 Task: Create List Brand Identity Compliance in Board Leadership Development Platforms to Workspace Corporate Governance Services. Create List Brand Identity Training in Board Voice of Partner Relationship Management to Workspace Corporate Governance Services. Create List Brand Identity Refresh in Board IT Disaster Recovery and Business Continuity Planning to Workspace Corporate Governance Services
Action: Mouse moved to (84, 274)
Screenshot: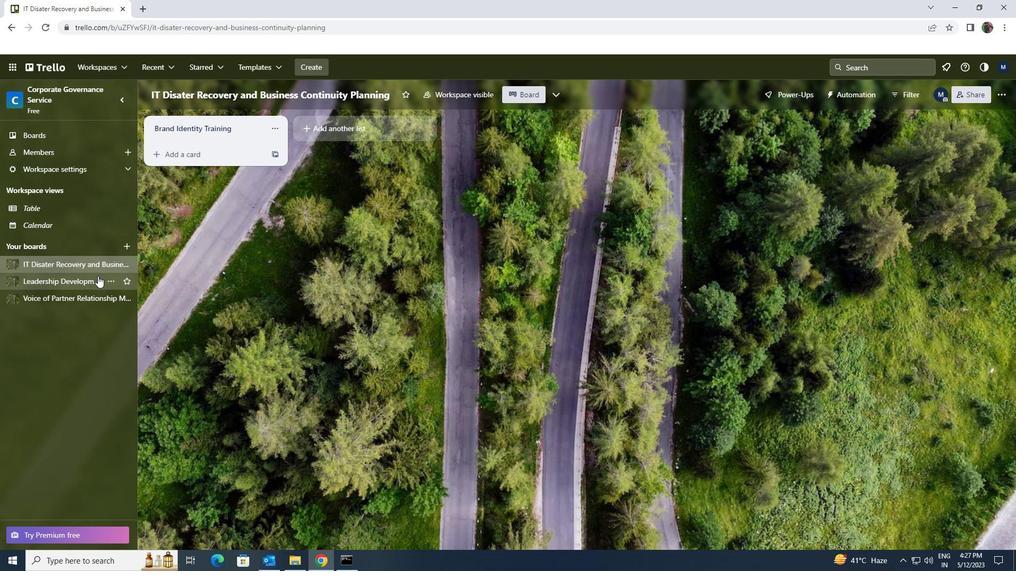 
Action: Mouse pressed left at (84, 274)
Screenshot: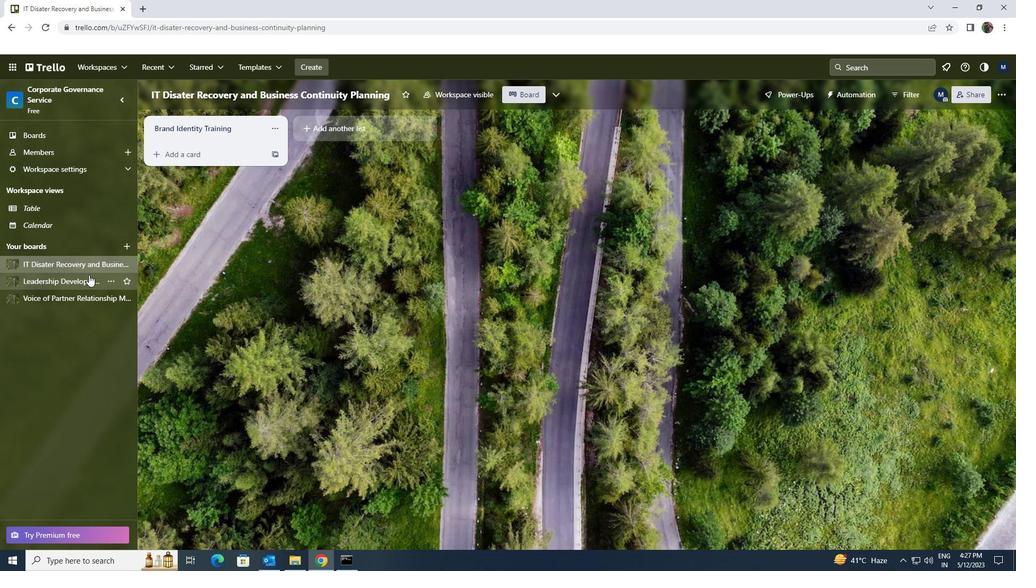 
Action: Mouse moved to (311, 131)
Screenshot: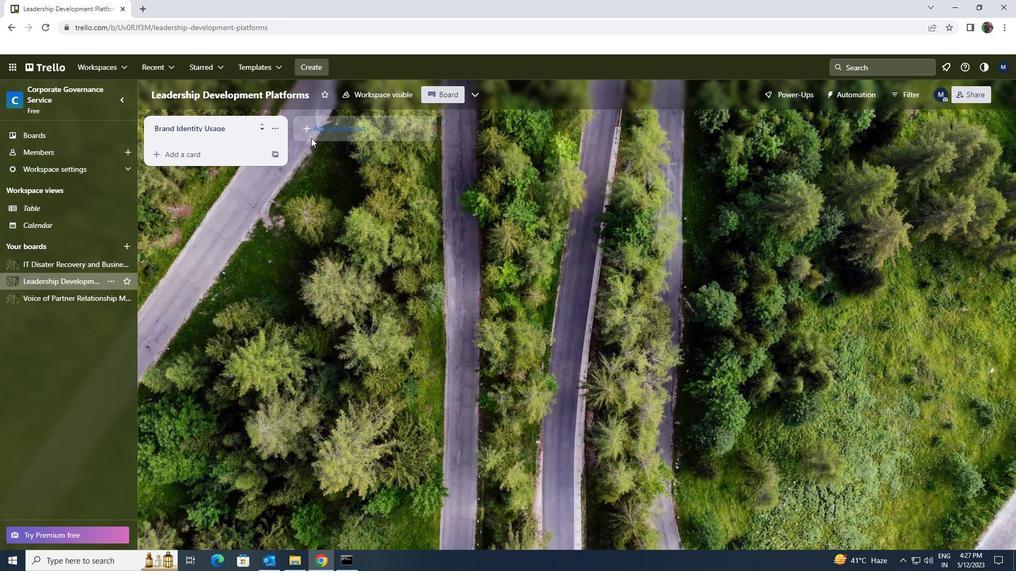 
Action: Mouse pressed left at (311, 131)
Screenshot: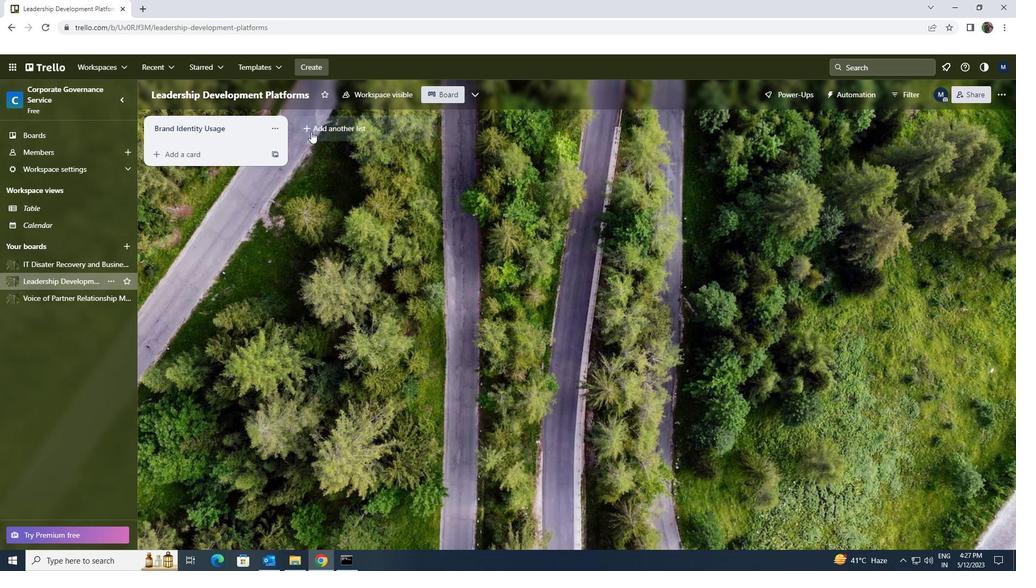 
Action: Key pressed <Key.shift>BRAND<Key.space><Key.shift>IDENTITY<Key.space><Key.shift>TRAINING
Screenshot: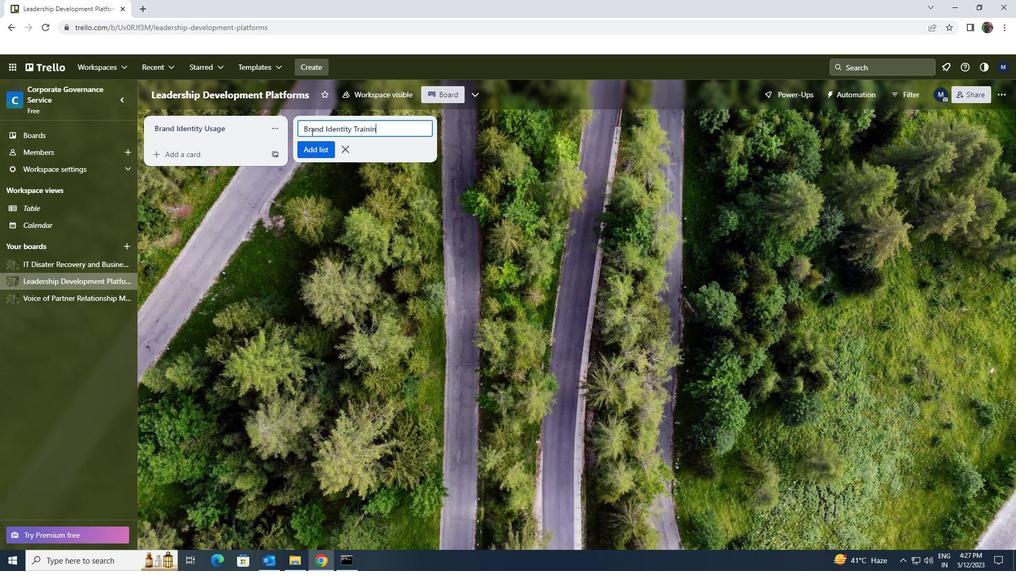 
Action: Mouse moved to (311, 143)
Screenshot: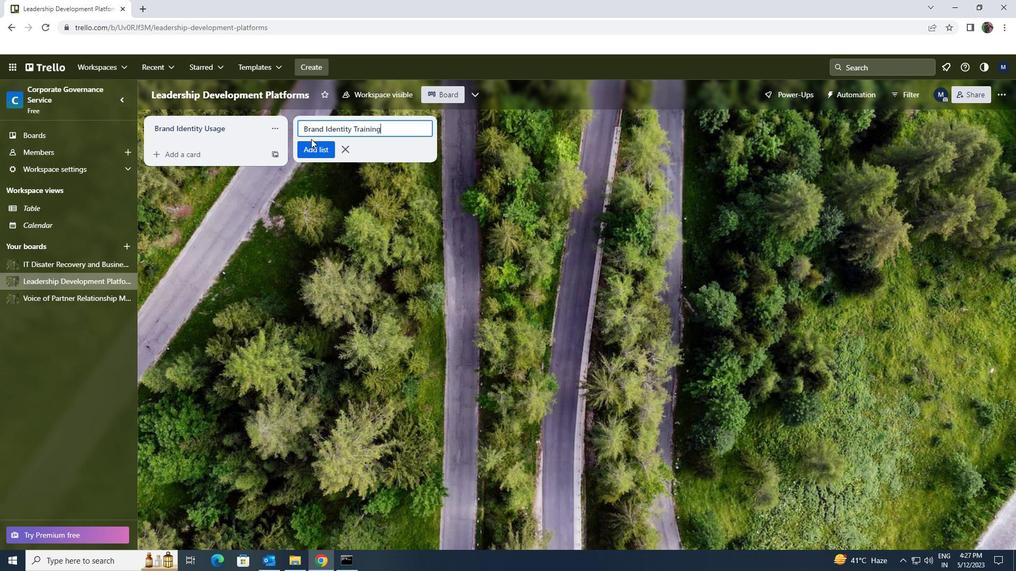 
Action: Mouse pressed left at (311, 143)
Screenshot: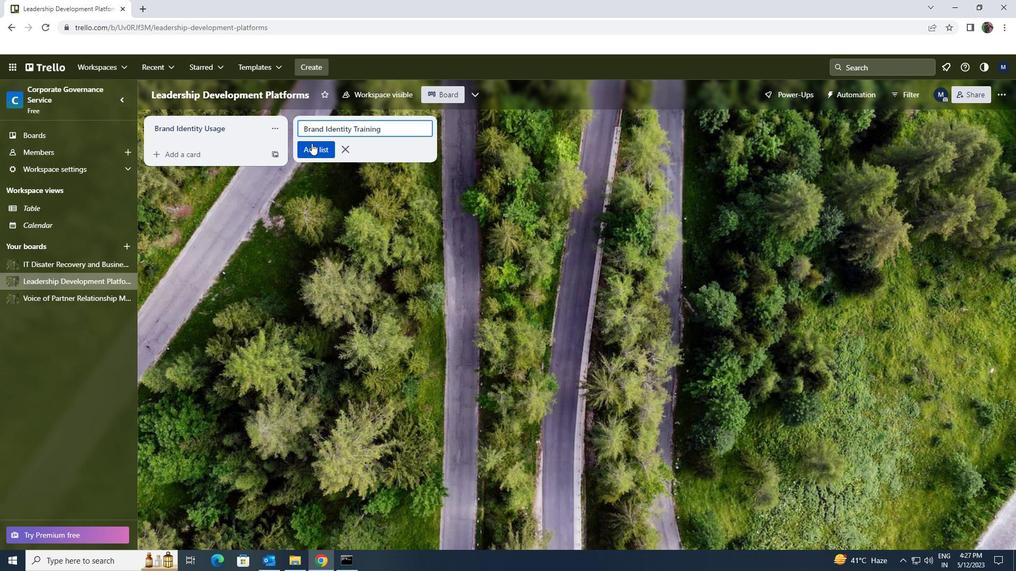 
Action: Mouse moved to (46, 292)
Screenshot: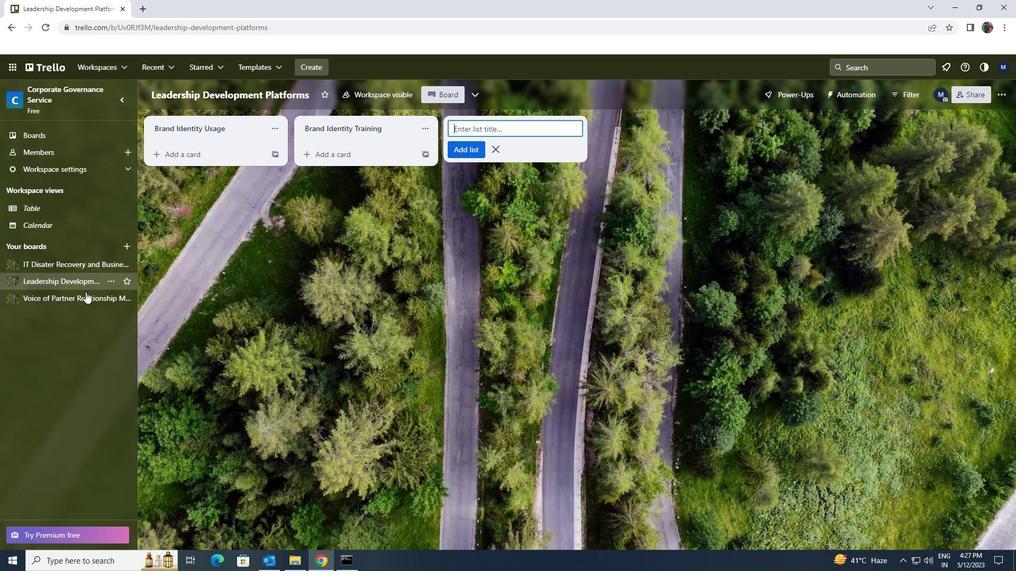 
Action: Mouse pressed left at (46, 292)
Screenshot: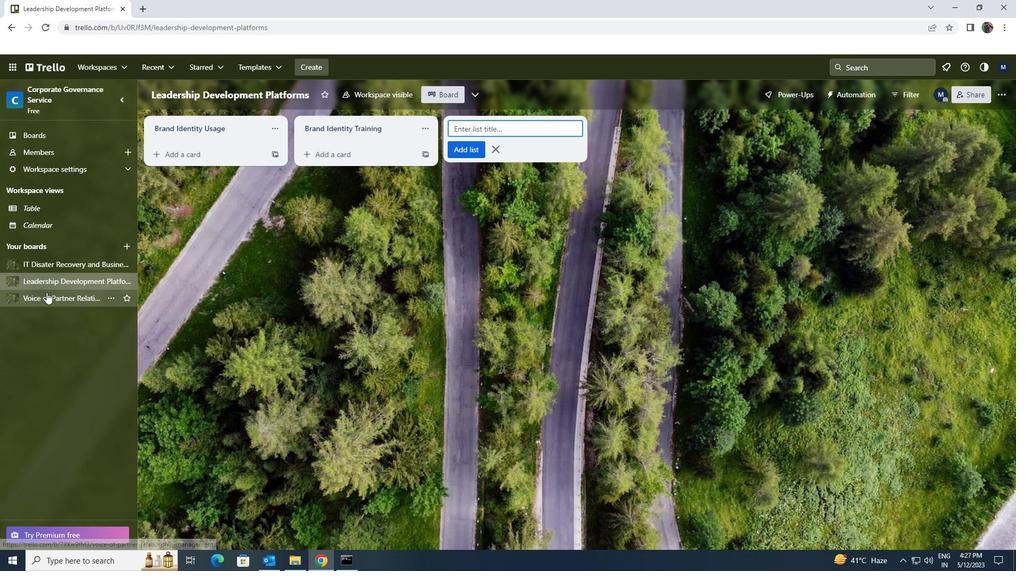 
Action: Mouse moved to (310, 128)
Screenshot: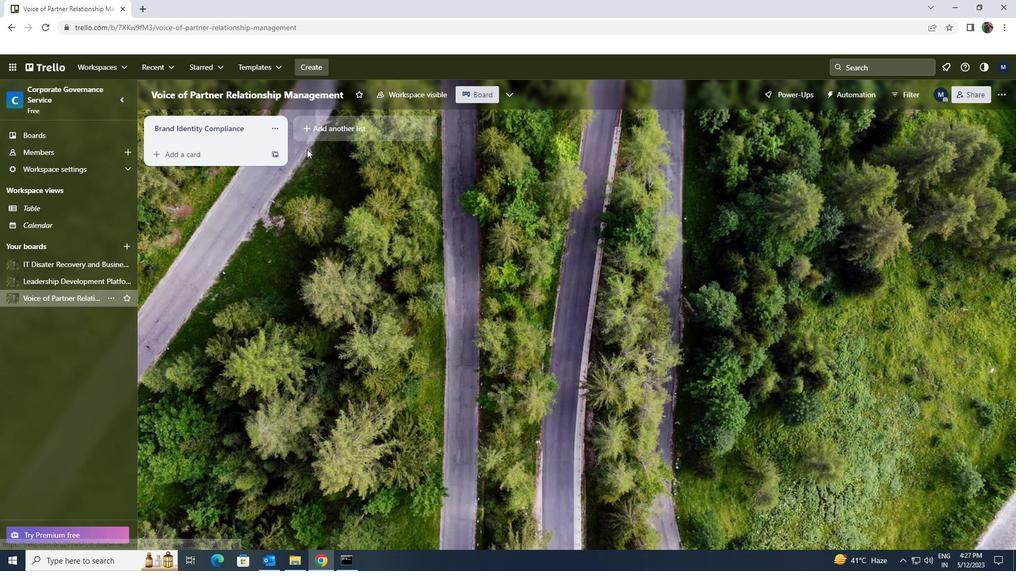 
Action: Mouse pressed left at (310, 128)
Screenshot: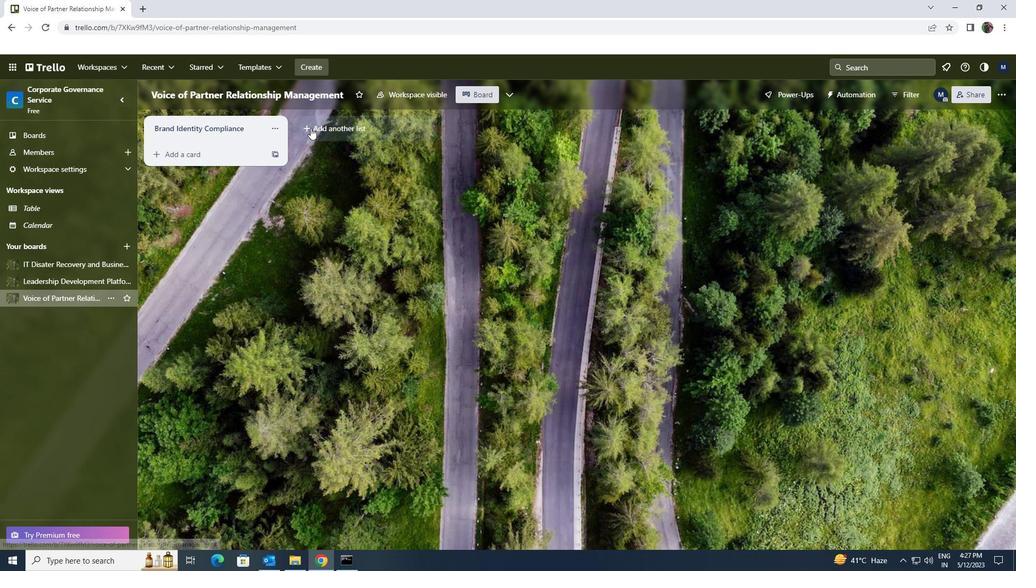 
Action: Key pressed <Key.shift><Key.shift><Key.shift><Key.shift>BRAND<Key.space><Key.shift>IDENTITY<Key.space><Key.shift><Key.shift><Key.shift><Key.shift>TRAINING
Screenshot: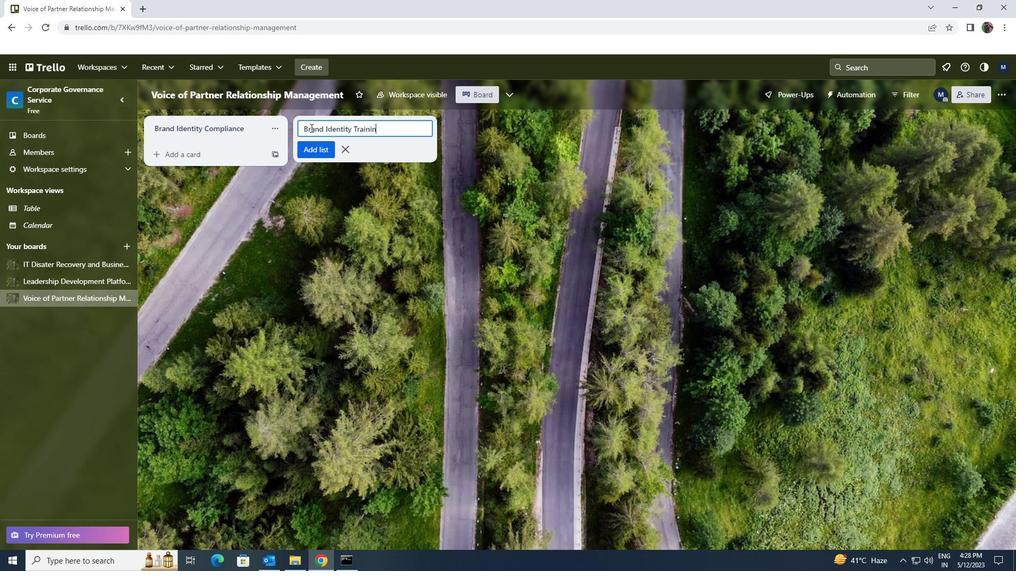 
Action: Mouse moved to (318, 152)
Screenshot: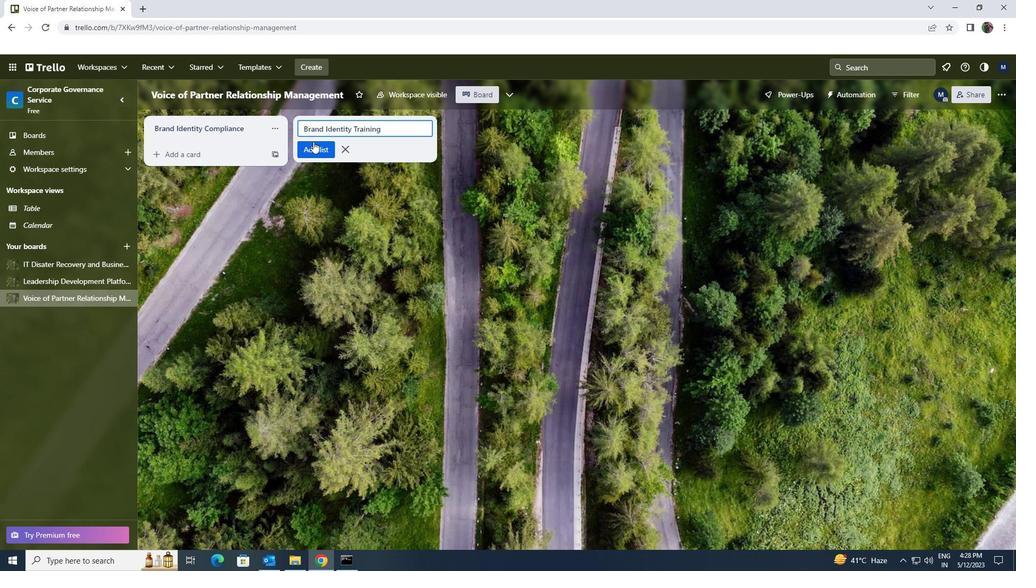 
Action: Mouse pressed left at (318, 152)
Screenshot: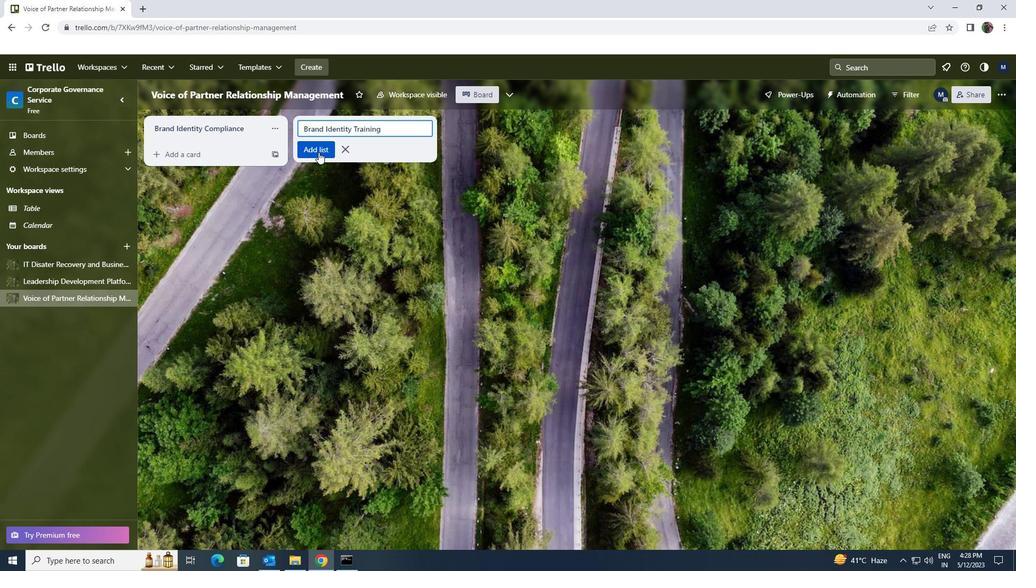 
Action: Mouse moved to (80, 264)
Screenshot: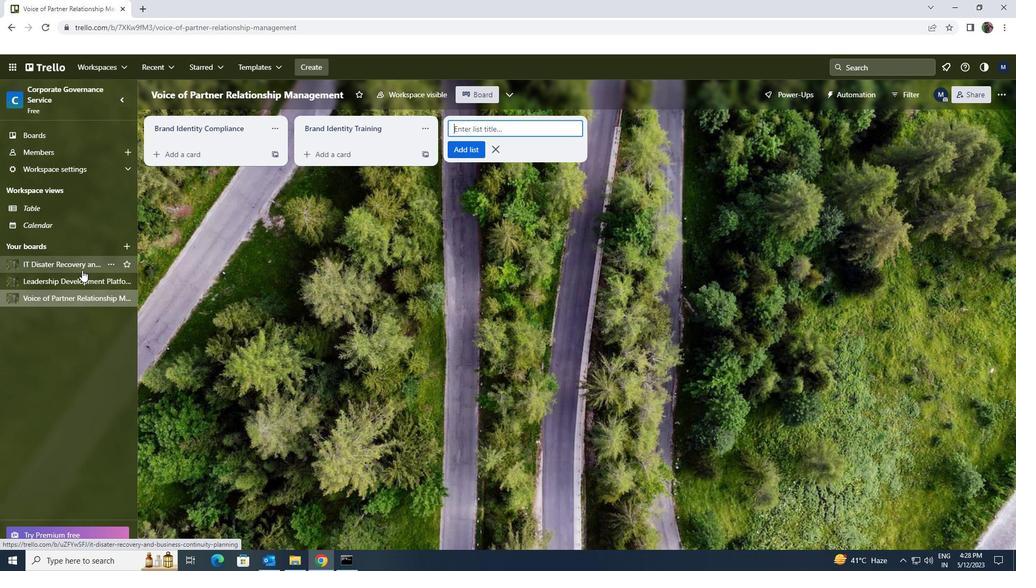 
Action: Mouse pressed left at (80, 264)
Screenshot: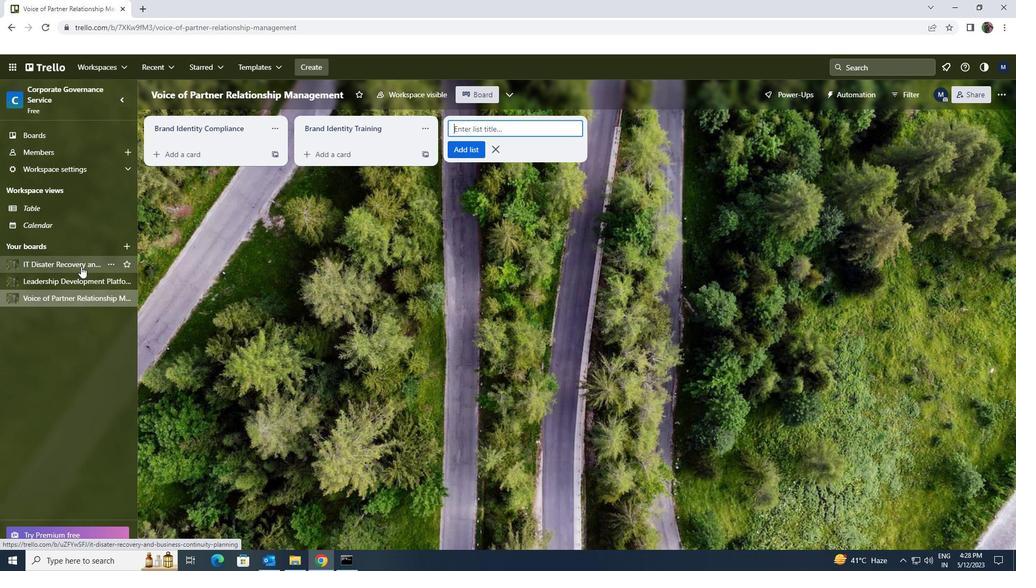 
Action: Mouse moved to (300, 134)
Screenshot: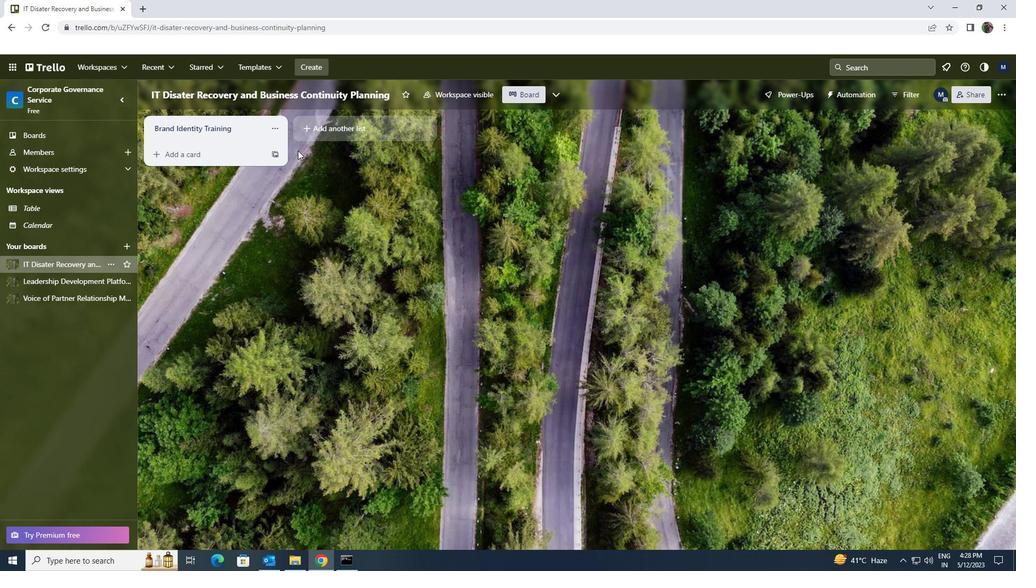 
Action: Mouse pressed left at (300, 134)
Screenshot: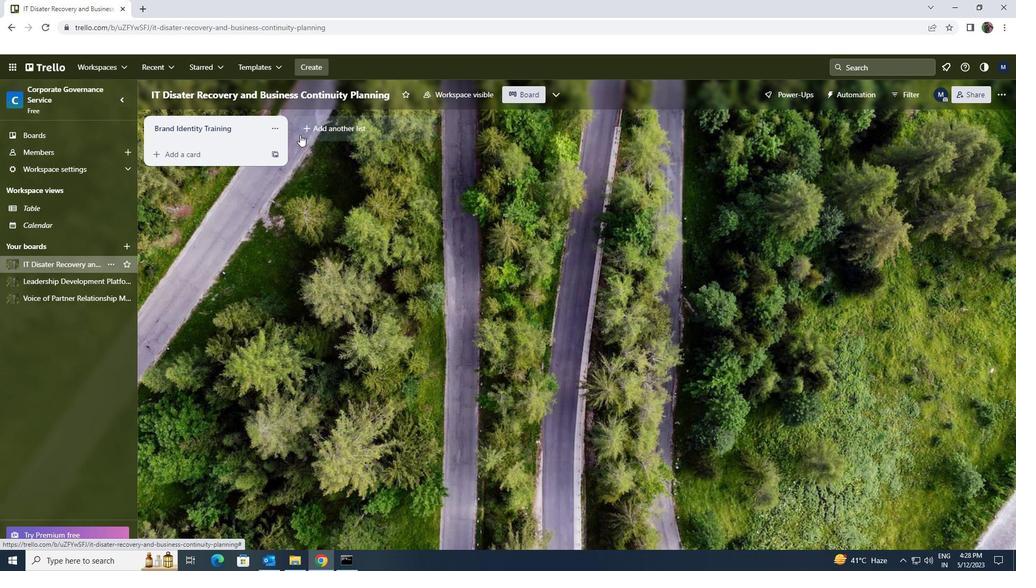 
Action: Key pressed <Key.shift><Key.shift><Key.shift><Key.shift>BRAND<Key.space><Key.shift>IDENTITY<Key.space><Key.shift><Key.shift><Key.shift><Key.shift><Key.shift><Key.shift><Key.shift><Key.shift><Key.shift>REFRESH
Screenshot: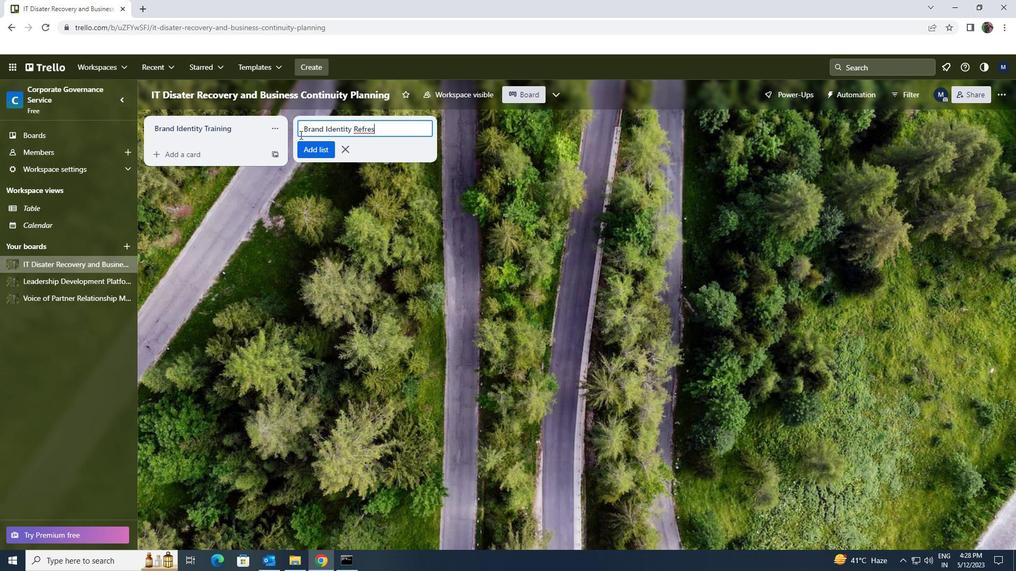 
Action: Mouse moved to (309, 143)
Screenshot: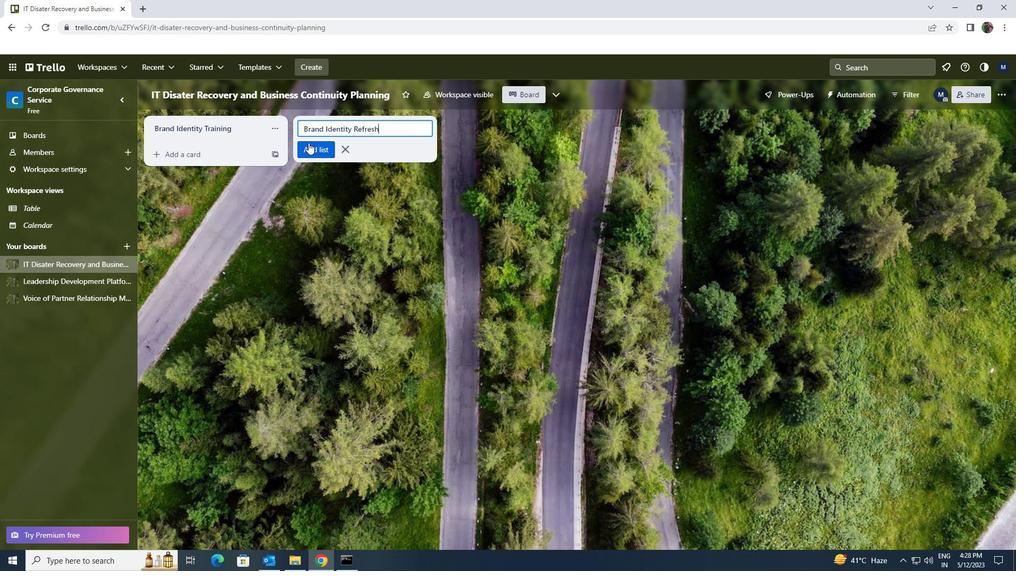 
Action: Mouse pressed left at (309, 143)
Screenshot: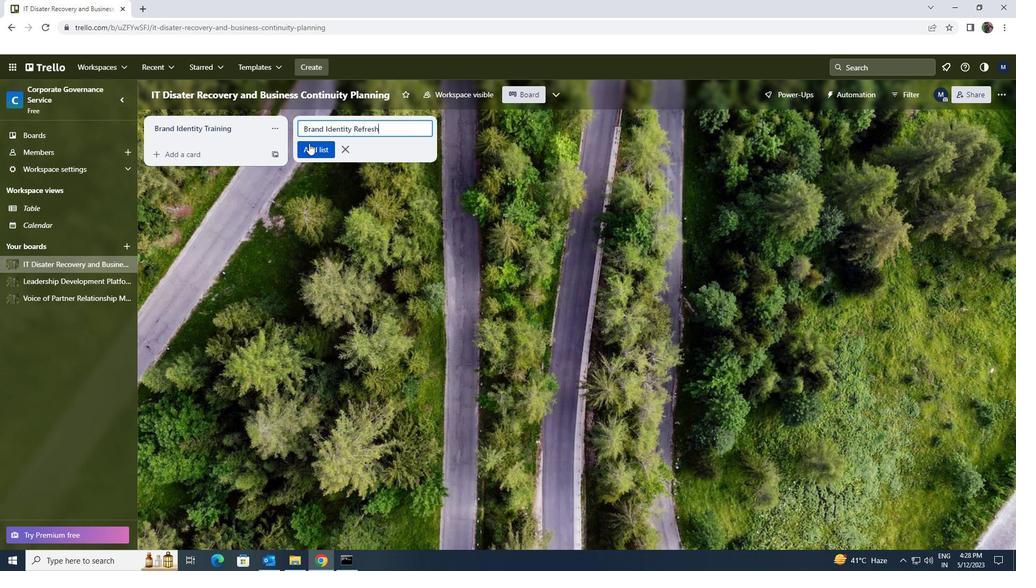
Action: Mouse moved to (309, 143)
Screenshot: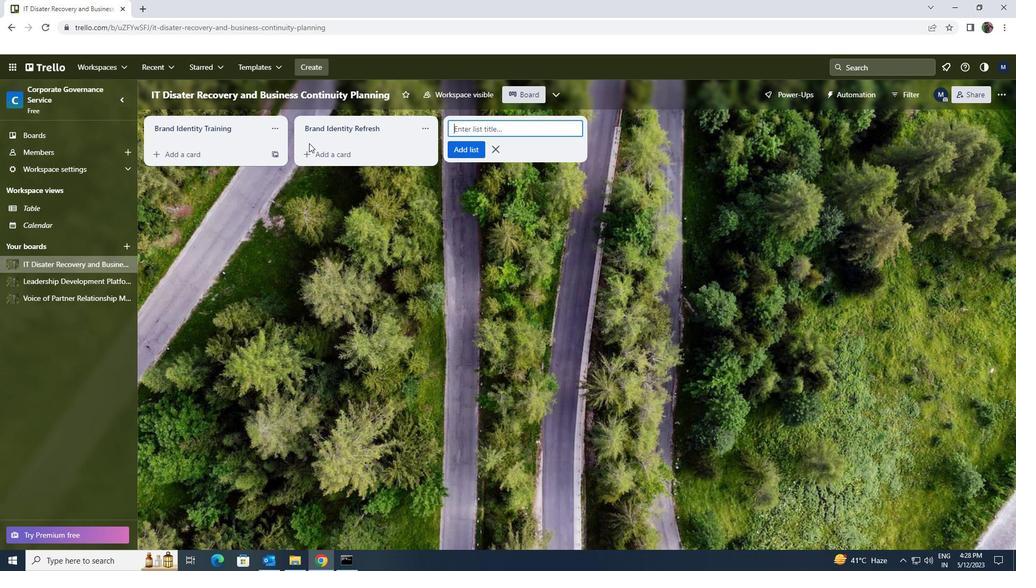 
